 Task: Add Nixie Sparkling Water Watermelon Mint to the cart.
Action: Mouse pressed left at (16, 81)
Screenshot: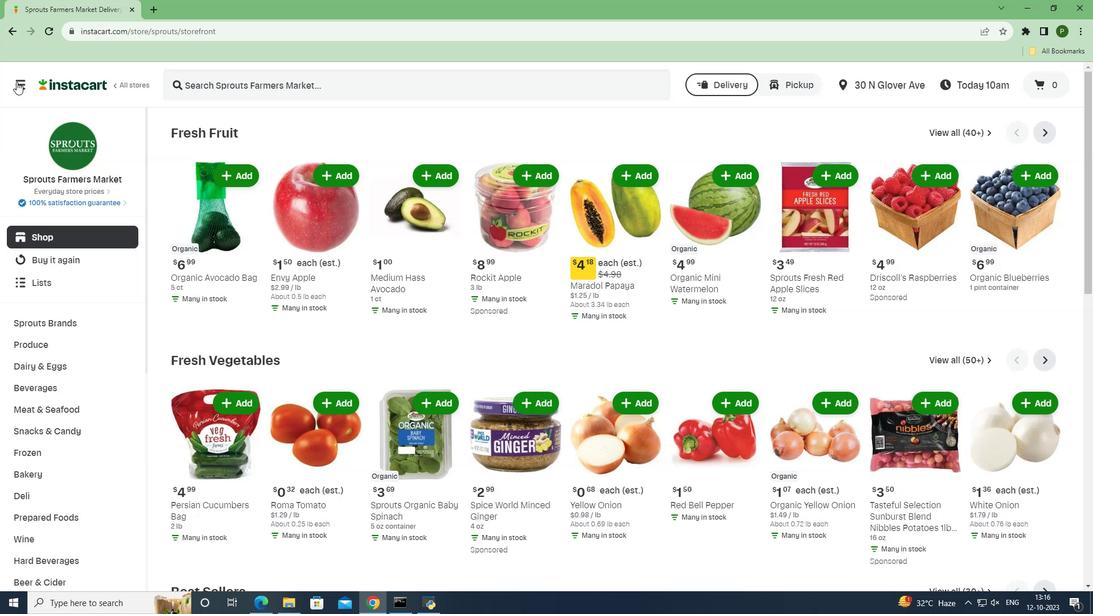 
Action: Mouse moved to (47, 310)
Screenshot: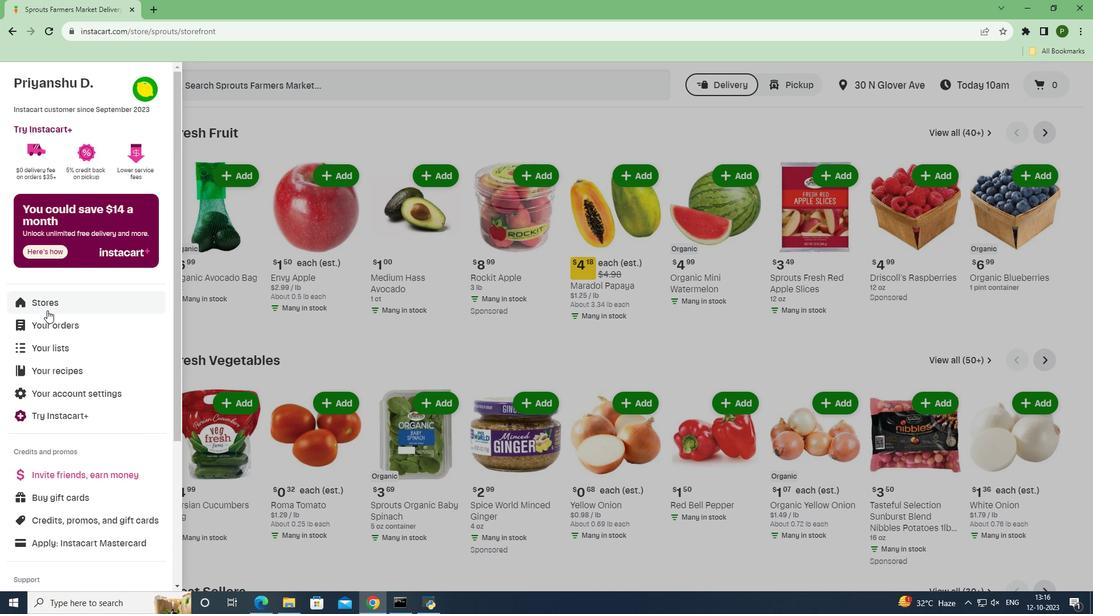 
Action: Mouse pressed left at (47, 310)
Screenshot: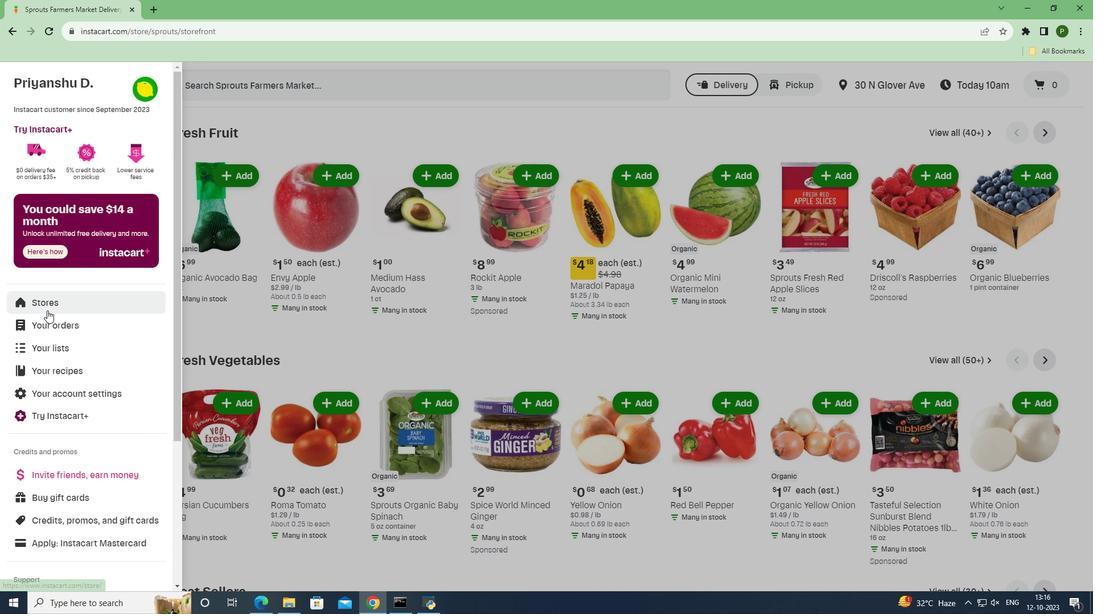 
Action: Mouse moved to (255, 137)
Screenshot: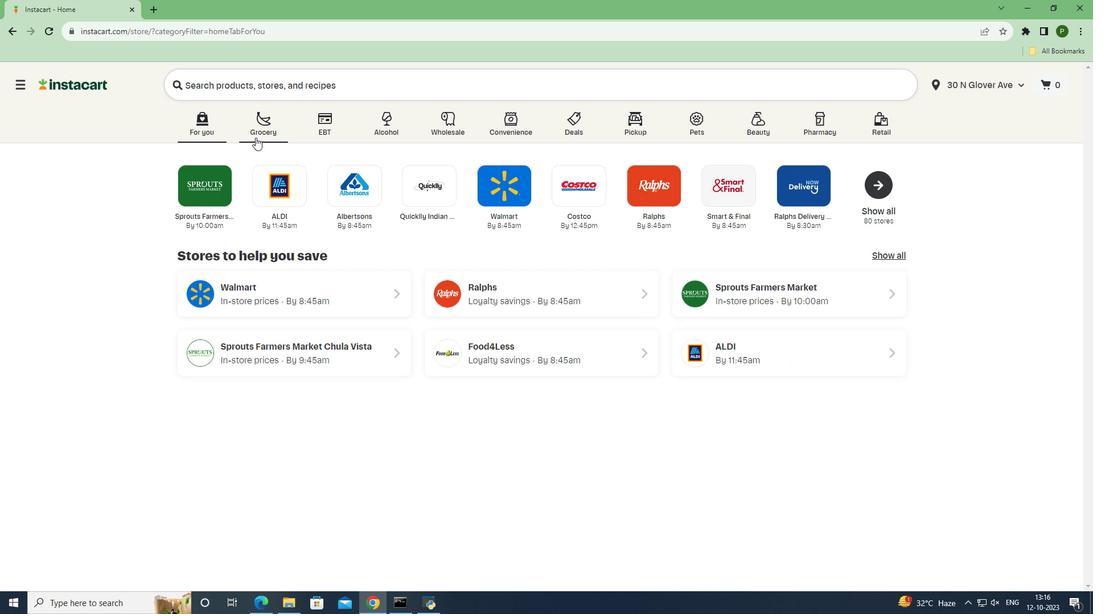 
Action: Mouse pressed left at (255, 137)
Screenshot: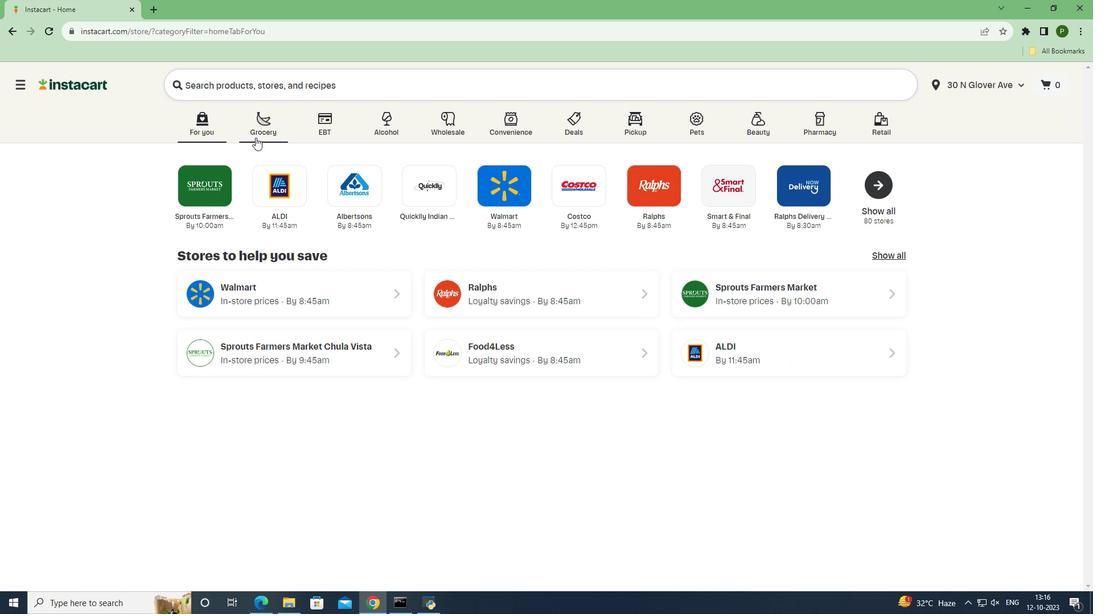 
Action: Mouse moved to (445, 275)
Screenshot: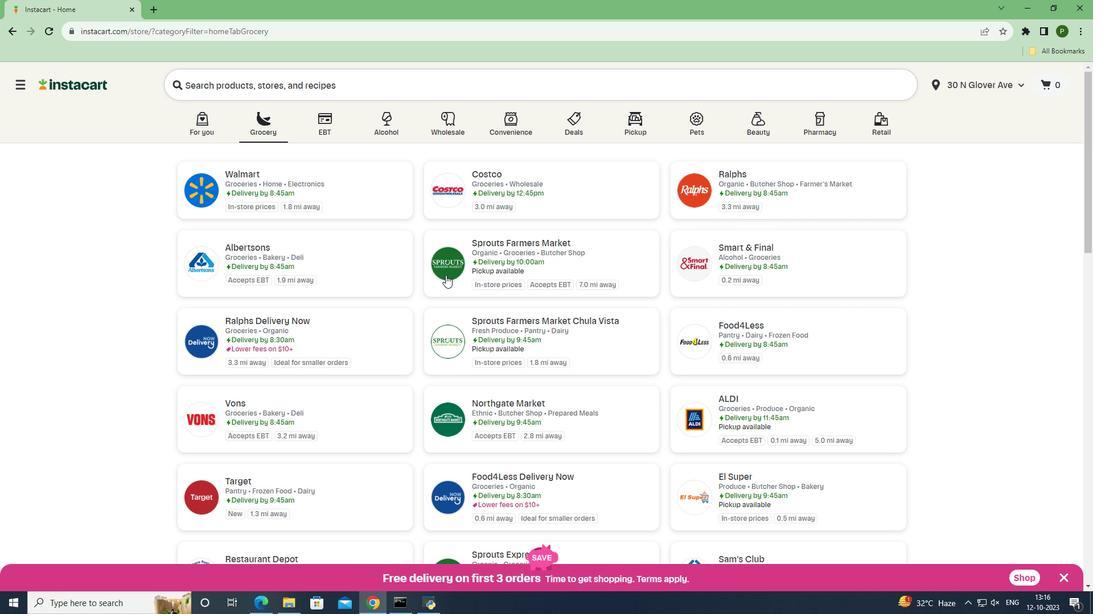 
Action: Mouse pressed left at (445, 275)
Screenshot: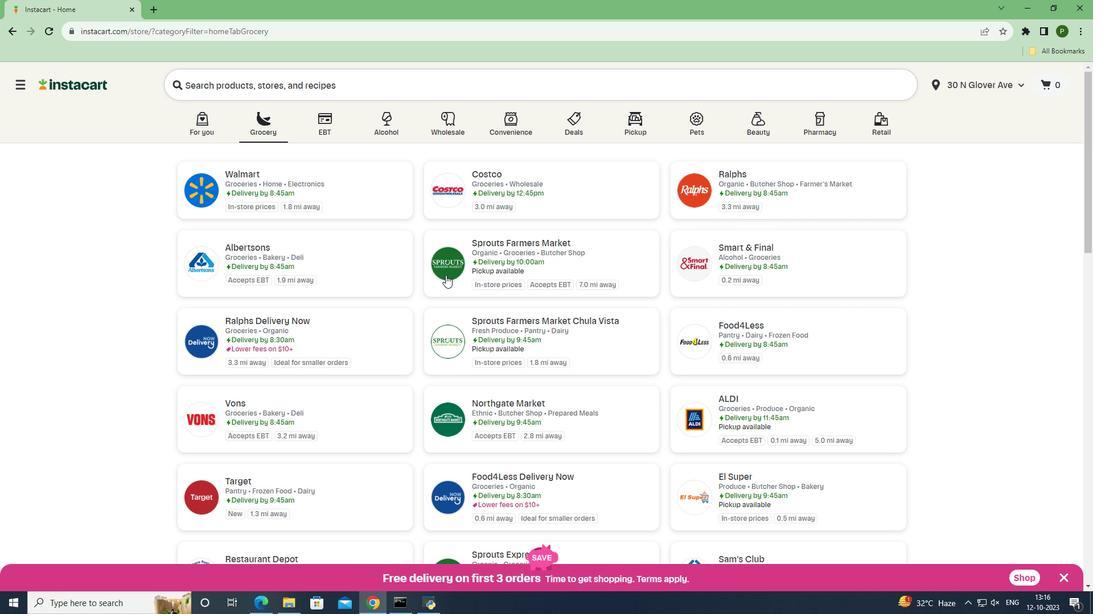 
Action: Mouse moved to (56, 389)
Screenshot: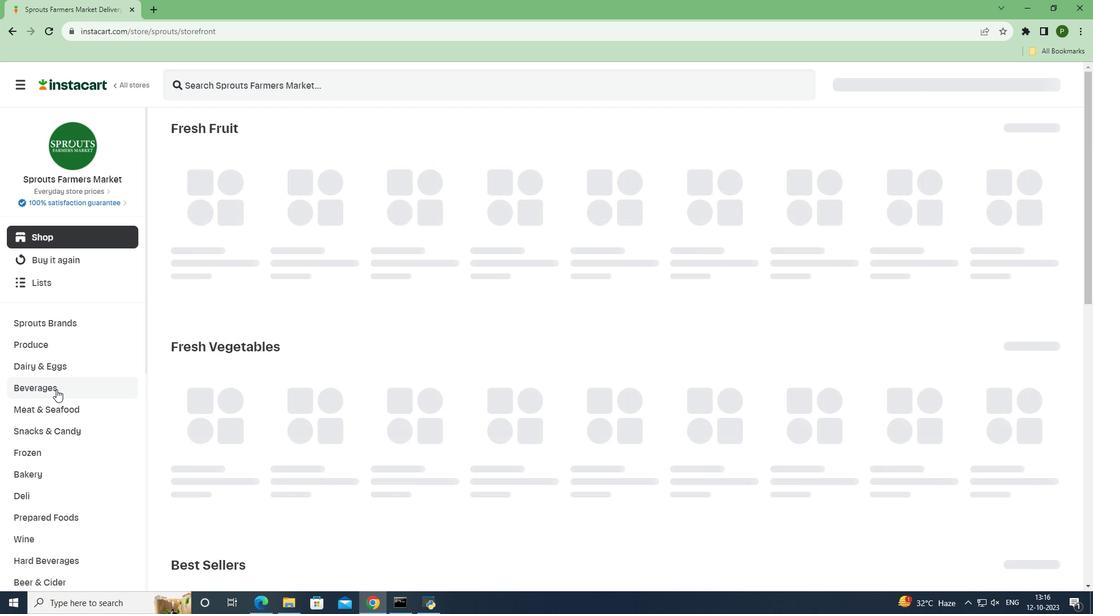 
Action: Mouse pressed left at (56, 389)
Screenshot: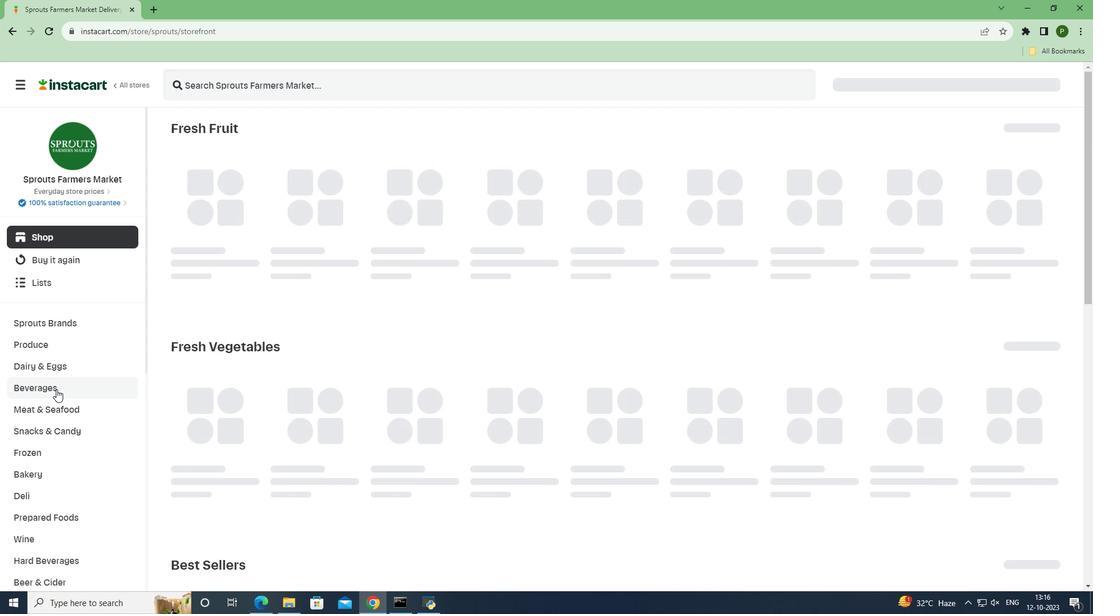 
Action: Mouse moved to (474, 162)
Screenshot: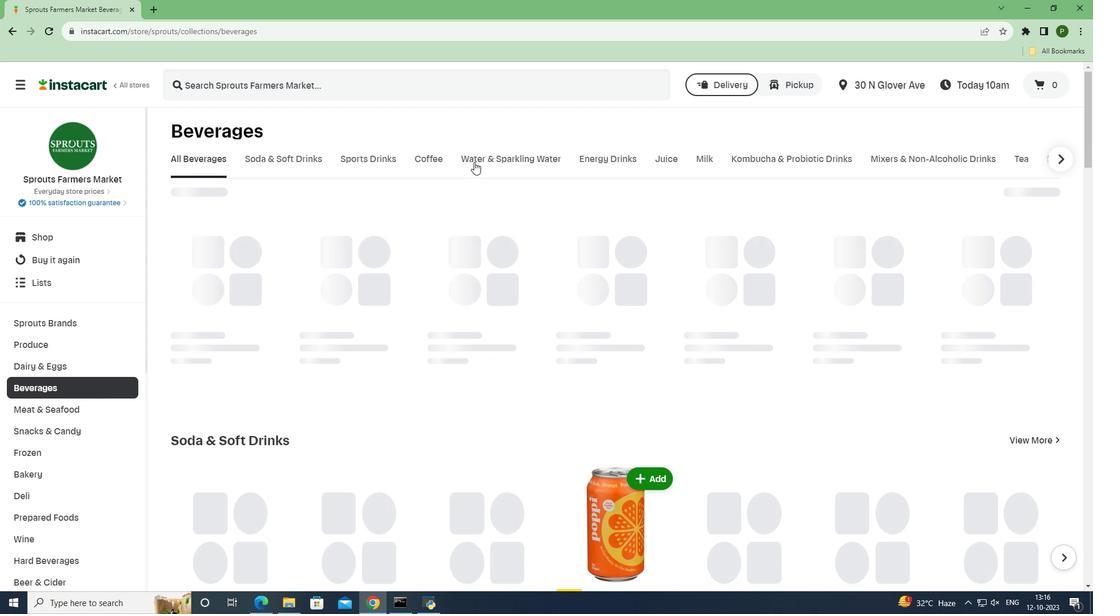 
Action: Mouse pressed left at (474, 162)
Screenshot: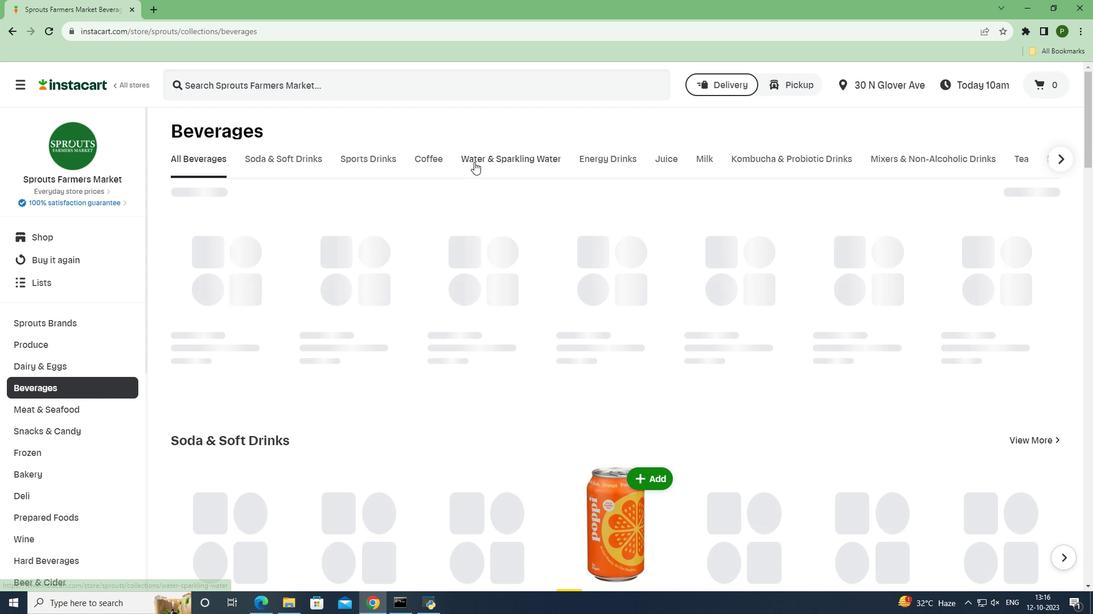 
Action: Mouse moved to (268, 83)
Screenshot: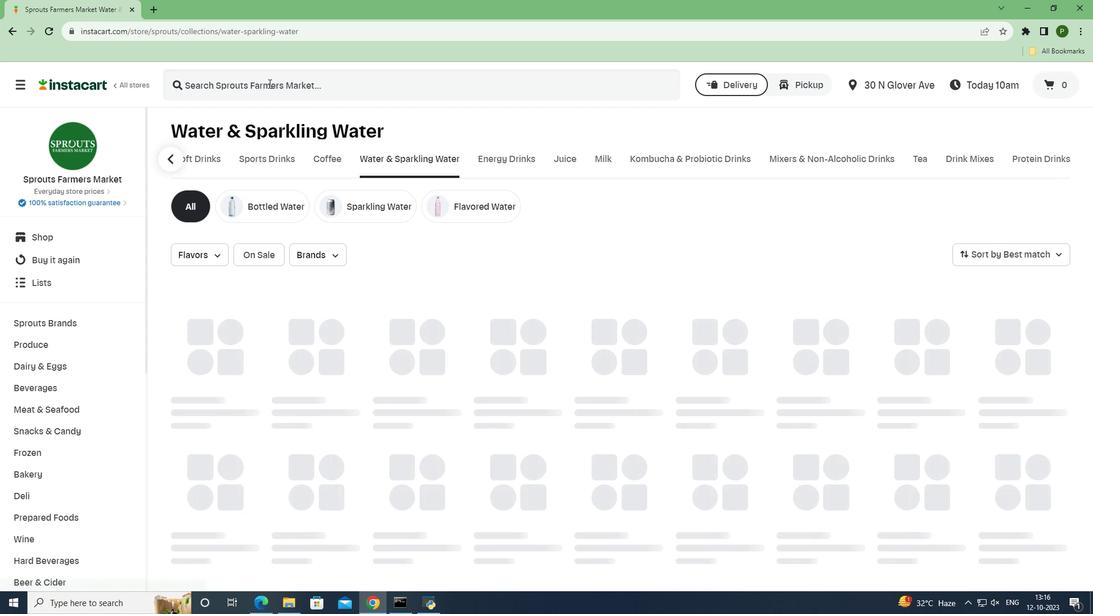 
Action: Mouse pressed left at (268, 83)
Screenshot: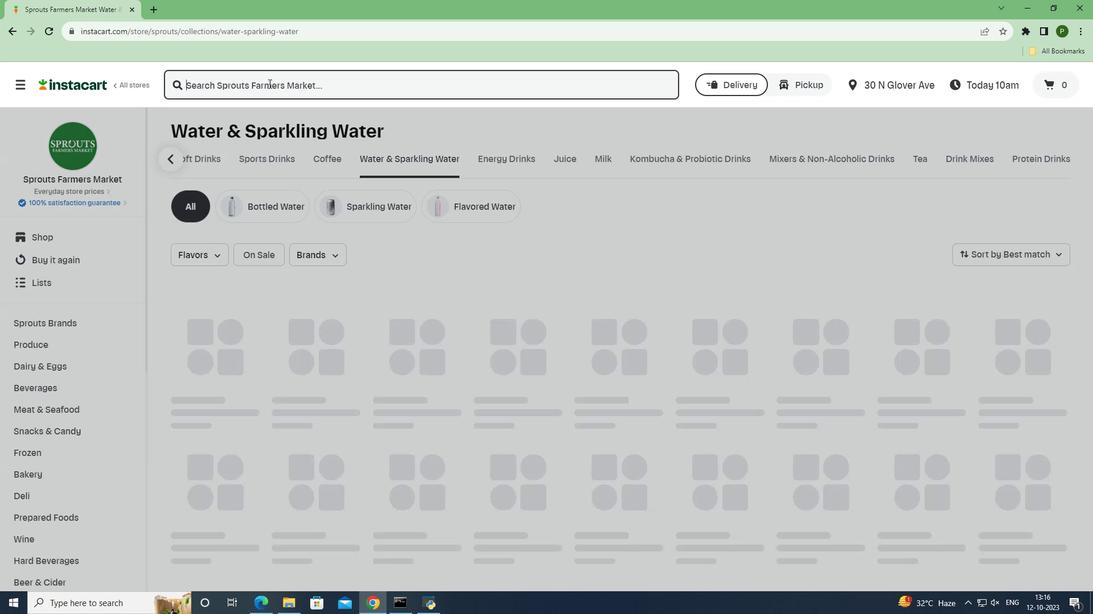 
Action: Key pressed <Key.caps_lock>N<Key.caps_lock>ixie<Key.space><Key.caps_lock>S<Key.caps_lock>parkling<Key.space><Key.caps_lock>W<Key.caps_lock>ater<Key.space><Key.caps_lock>W<Key.caps_lock>atermelon<Key.space><Key.caps_lock>M<Key.caps_lock>int<Key.space><Key.enter>
Screenshot: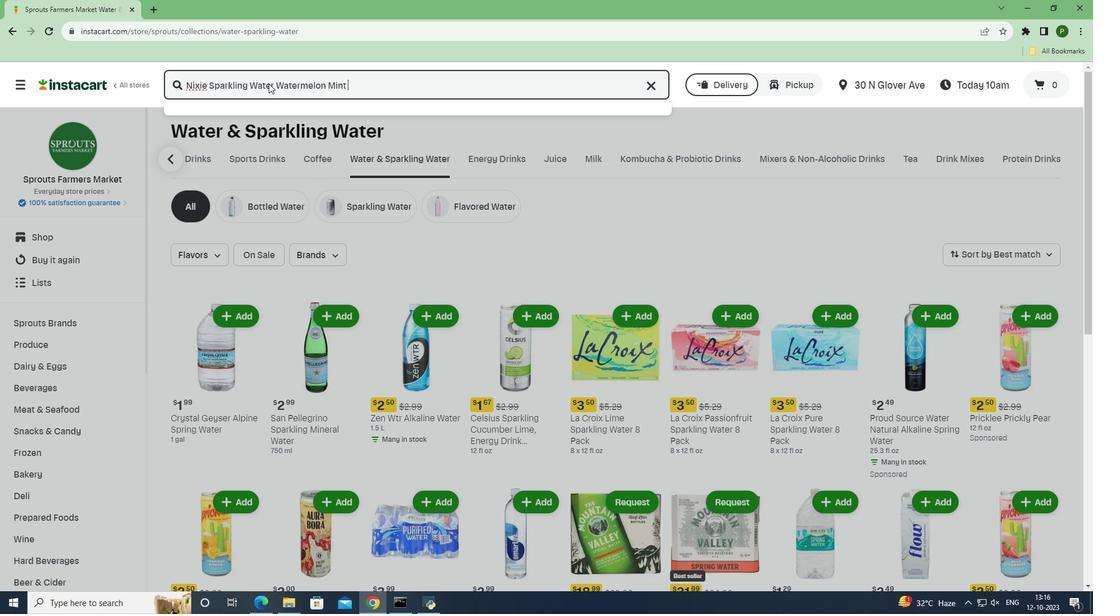 
Action: Mouse moved to (669, 202)
Screenshot: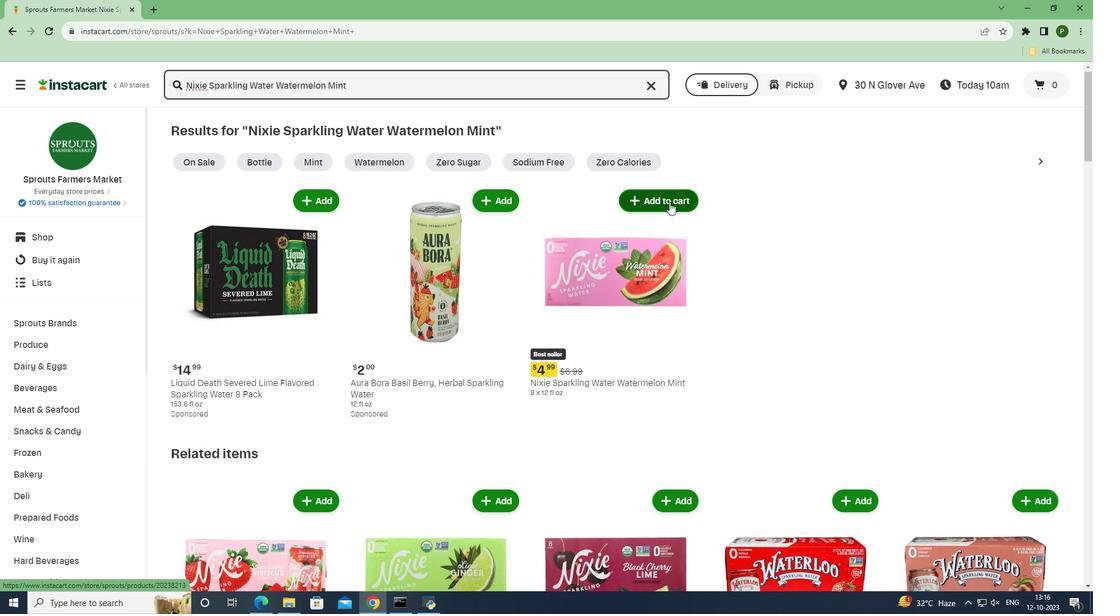 
Action: Mouse pressed left at (669, 202)
Screenshot: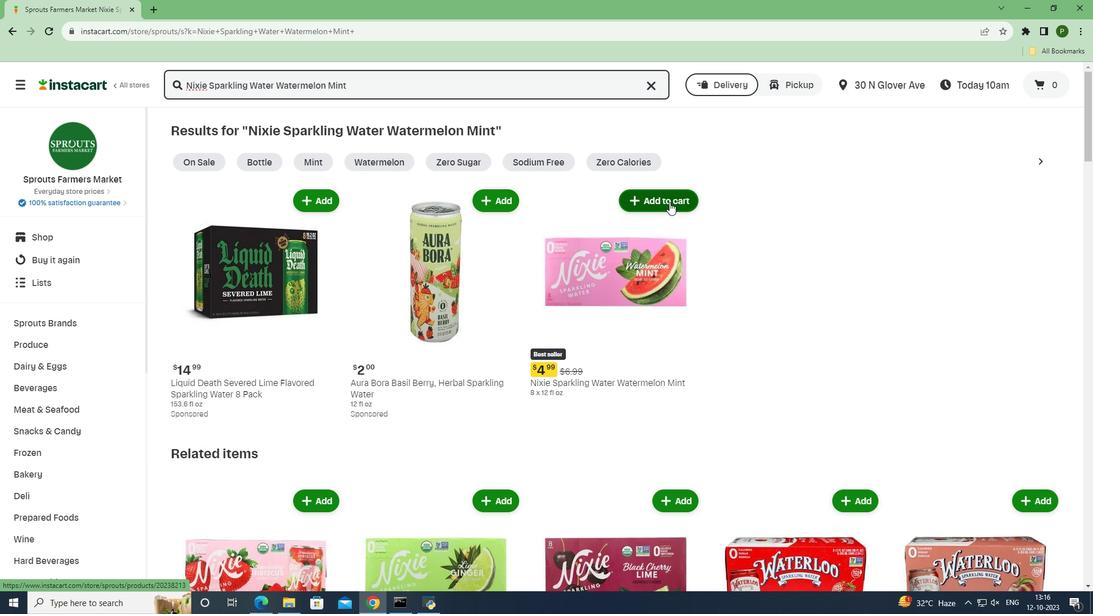 
Action: Mouse moved to (742, 261)
Screenshot: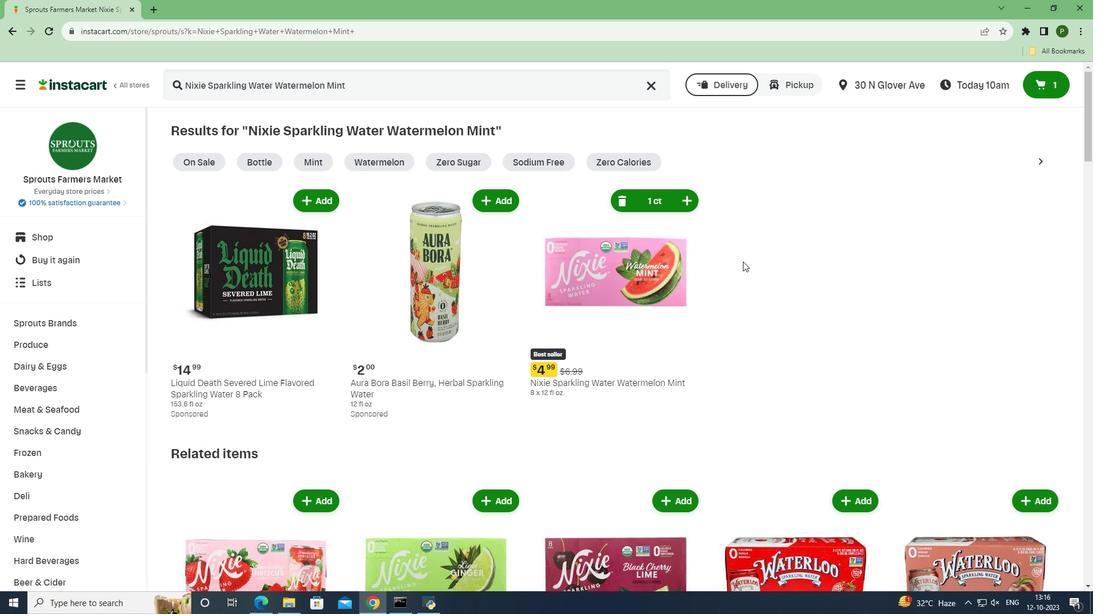 
